 Task: Add a condition where "Tags Contains at least one of the following" add a tag "ASAP" in new tickets in your groups.
Action: Mouse moved to (121, 446)
Screenshot: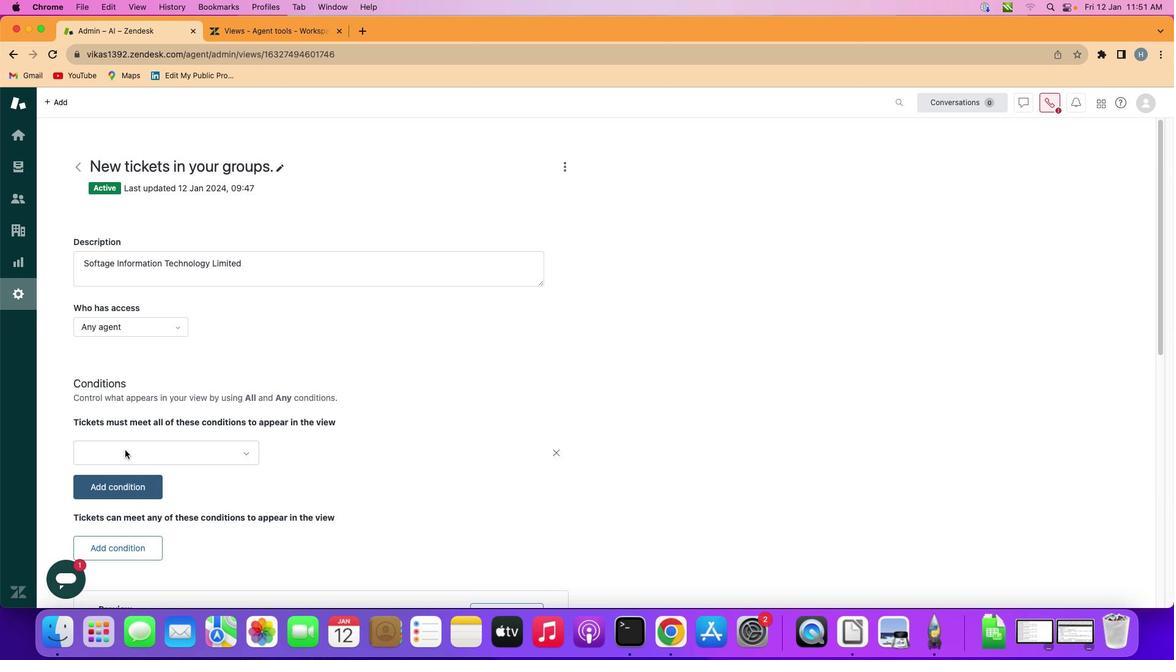
Action: Mouse pressed left at (121, 446)
Screenshot: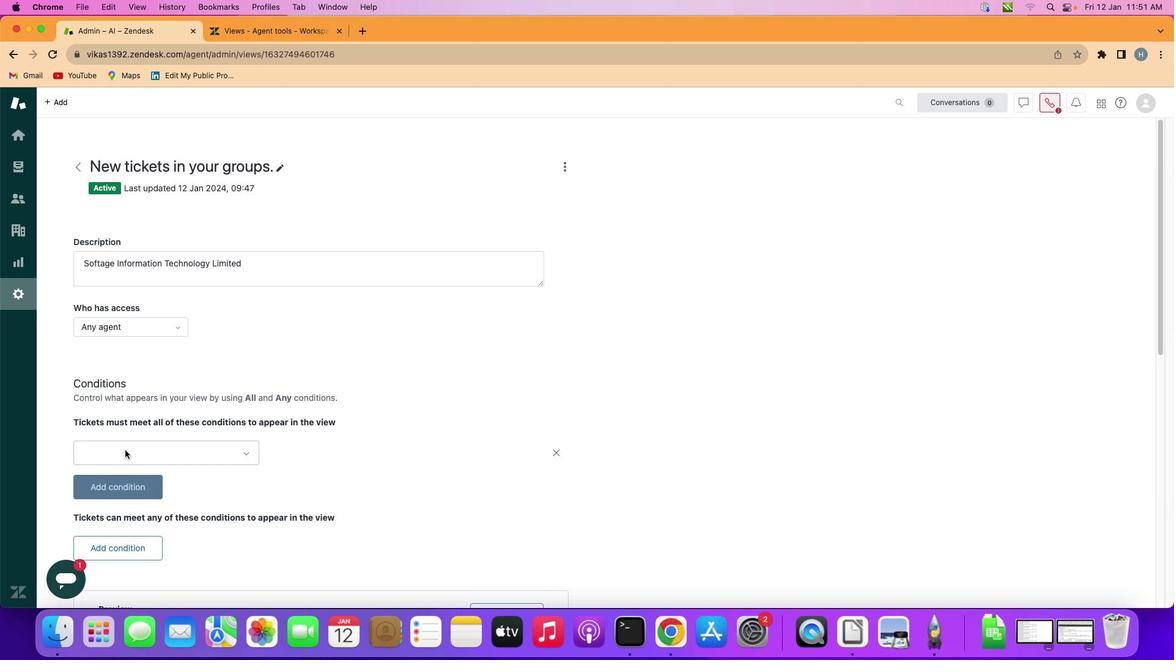 
Action: Mouse moved to (190, 441)
Screenshot: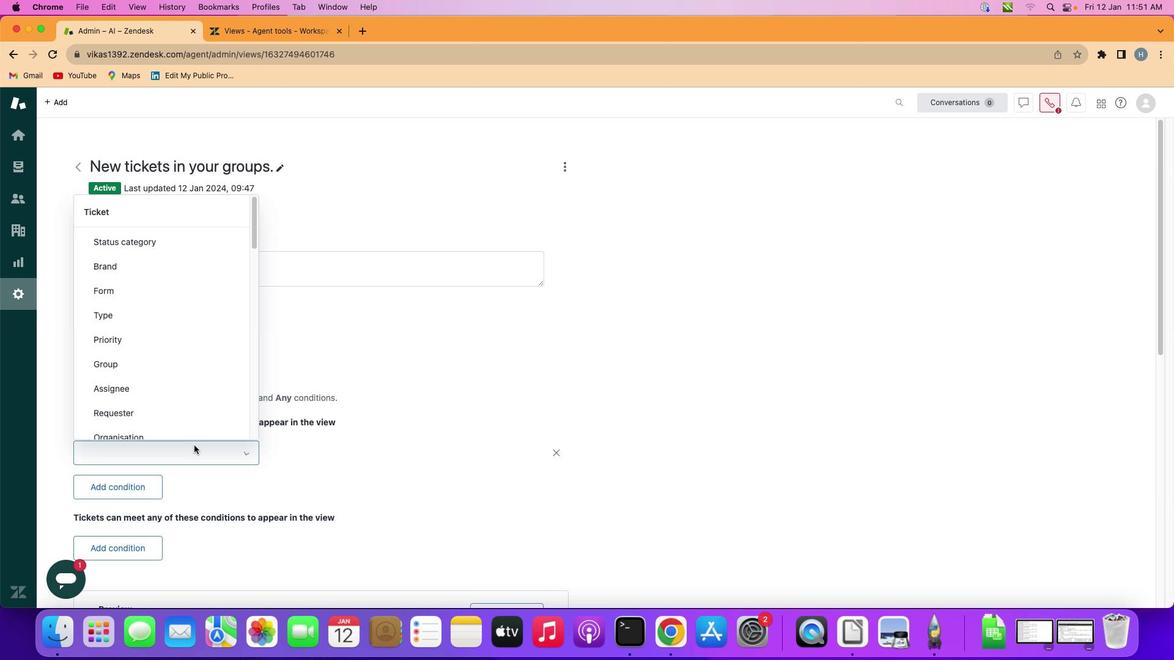 
Action: Mouse pressed left at (190, 441)
Screenshot: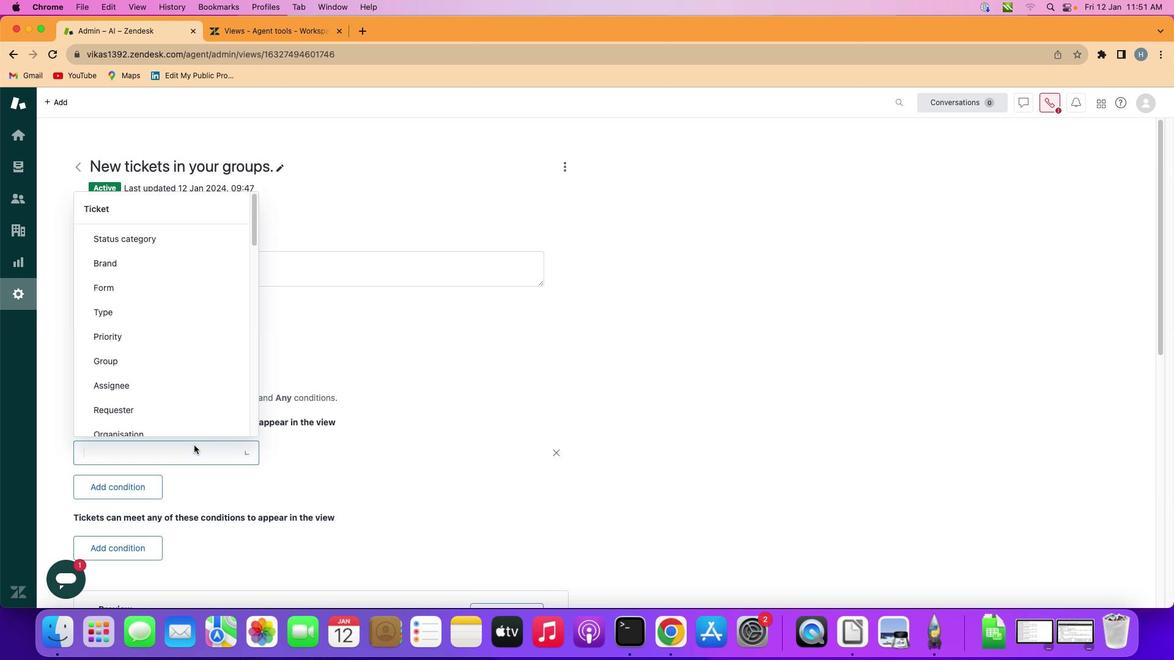 
Action: Mouse moved to (185, 319)
Screenshot: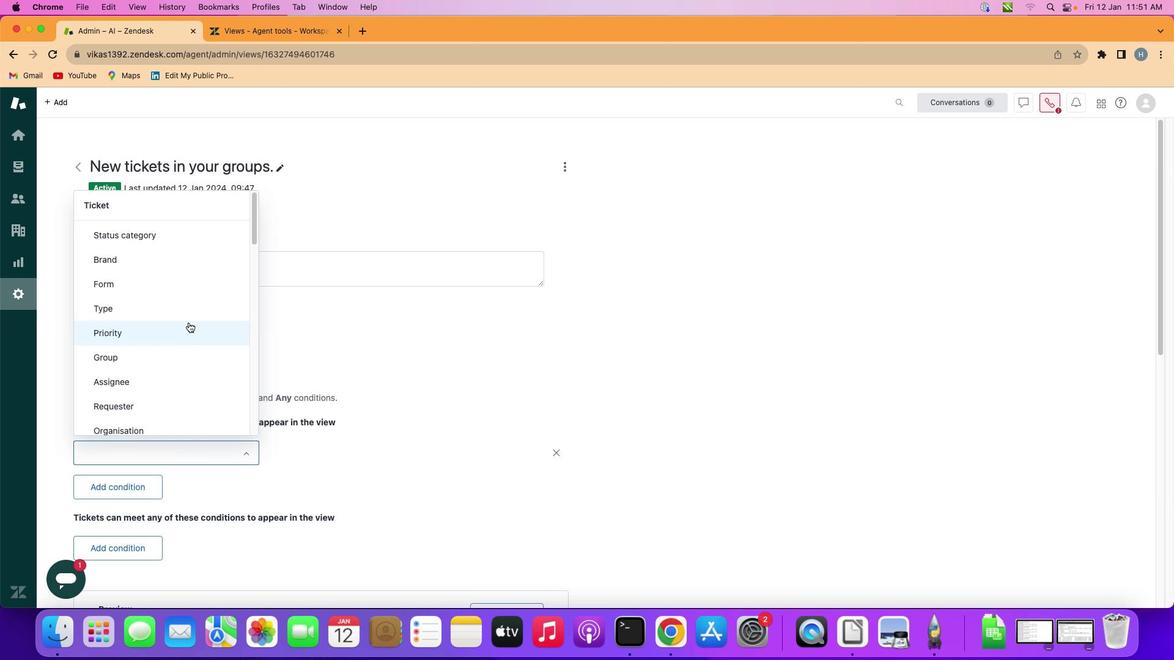 
Action: Mouse scrolled (185, 319) with delta (-3, -3)
Screenshot: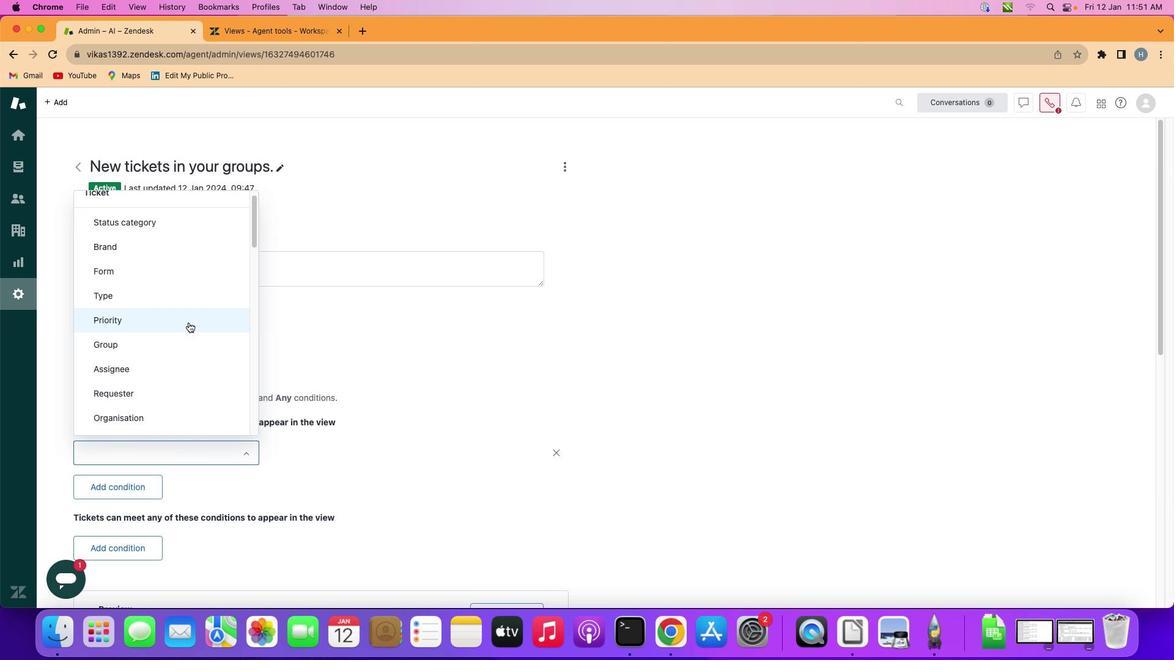 
Action: Mouse scrolled (185, 319) with delta (-3, -3)
Screenshot: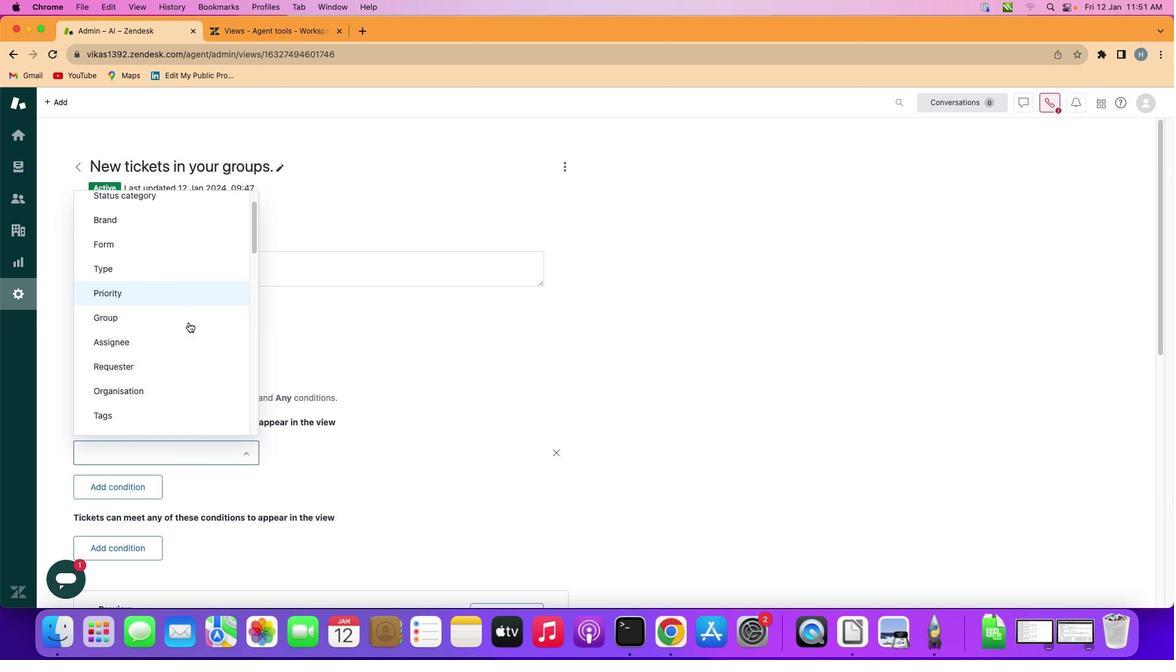 
Action: Mouse scrolled (185, 319) with delta (-3, -3)
Screenshot: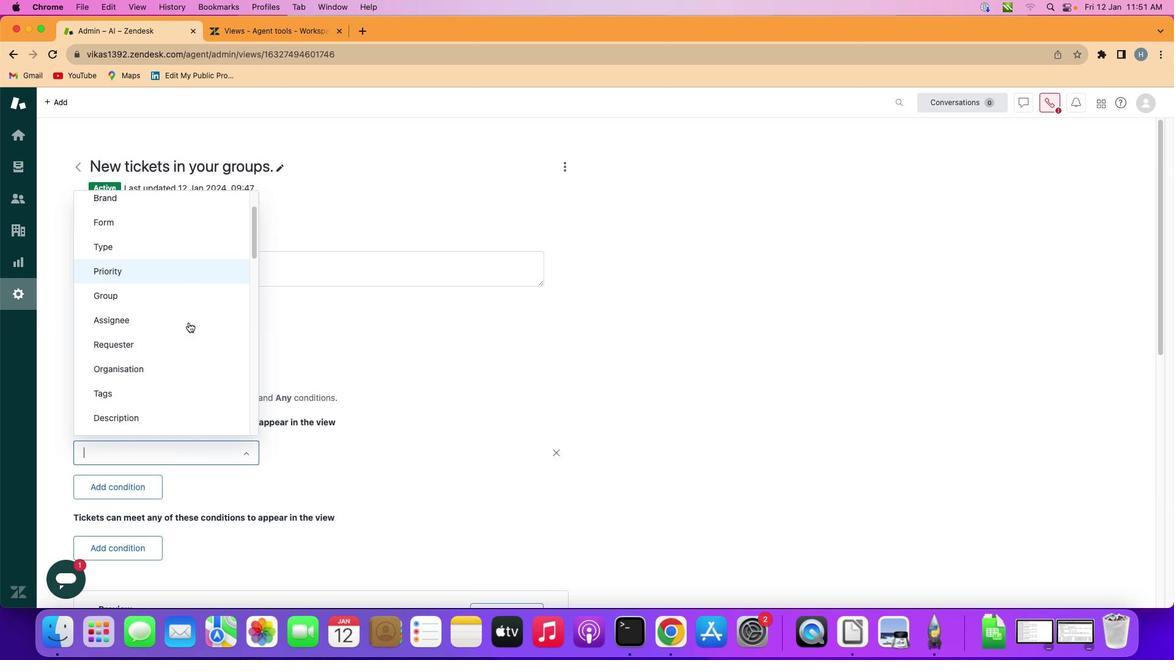 
Action: Mouse scrolled (185, 319) with delta (-3, -3)
Screenshot: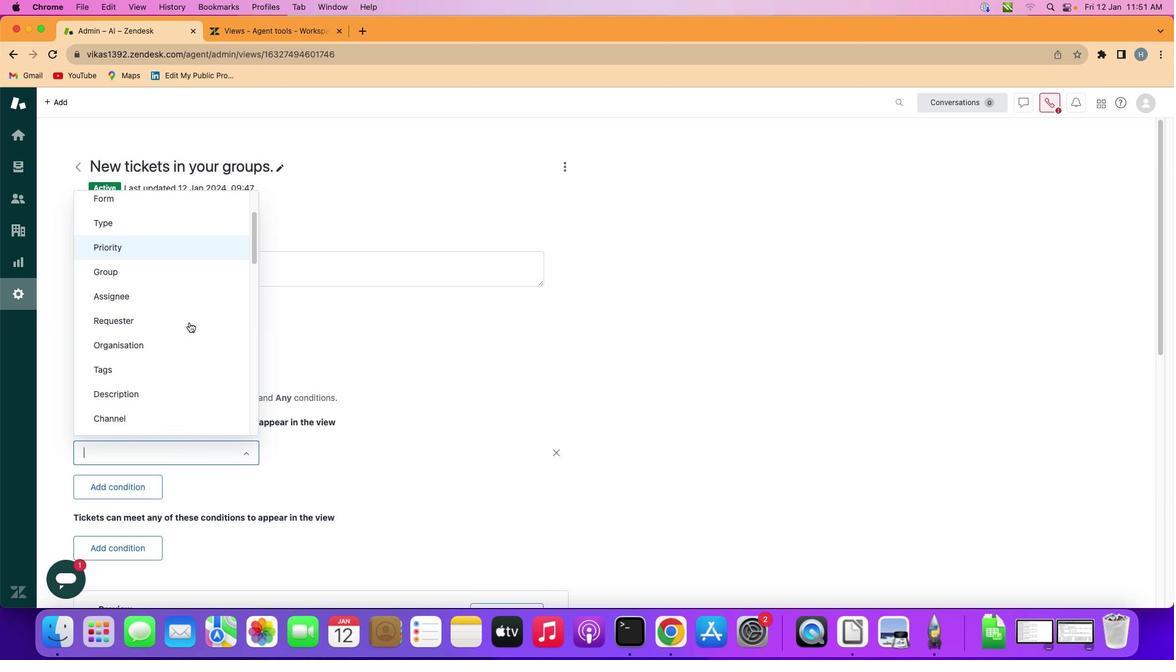 
Action: Mouse scrolled (185, 319) with delta (-3, -3)
Screenshot: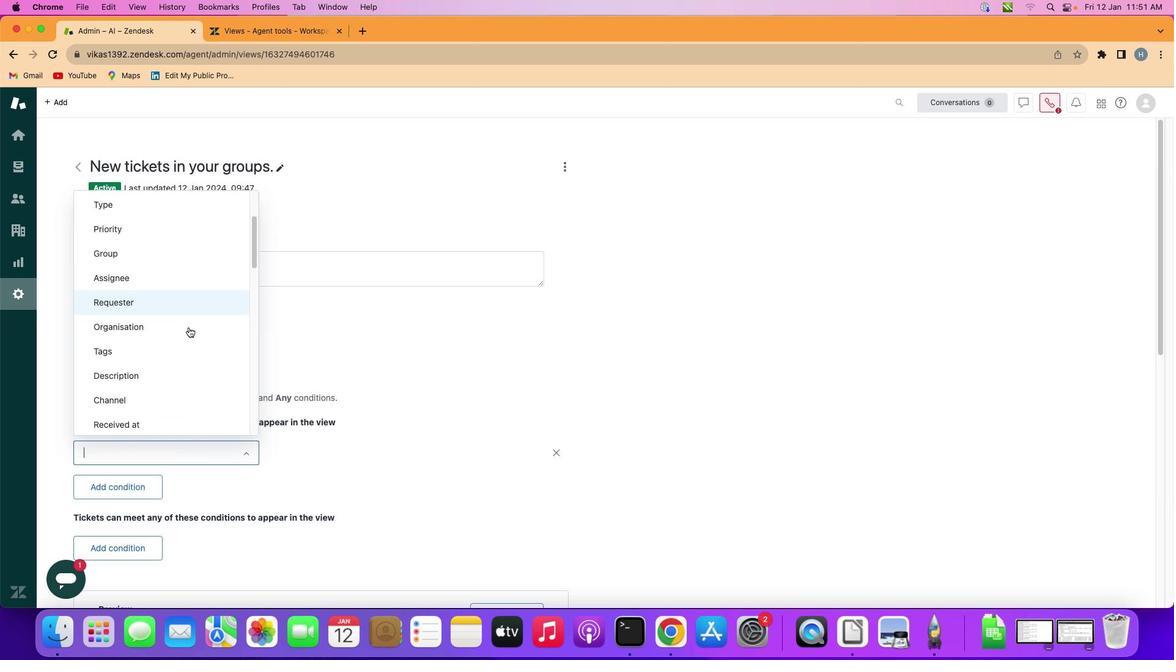 
Action: Mouse moved to (182, 343)
Screenshot: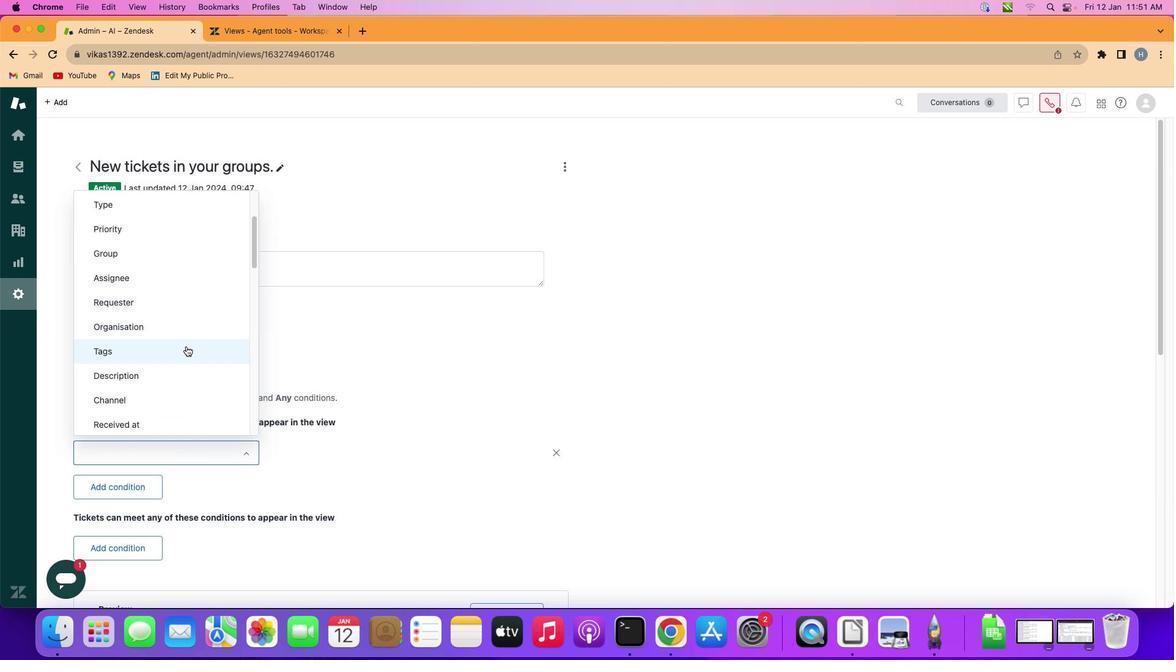 
Action: Mouse pressed left at (182, 343)
Screenshot: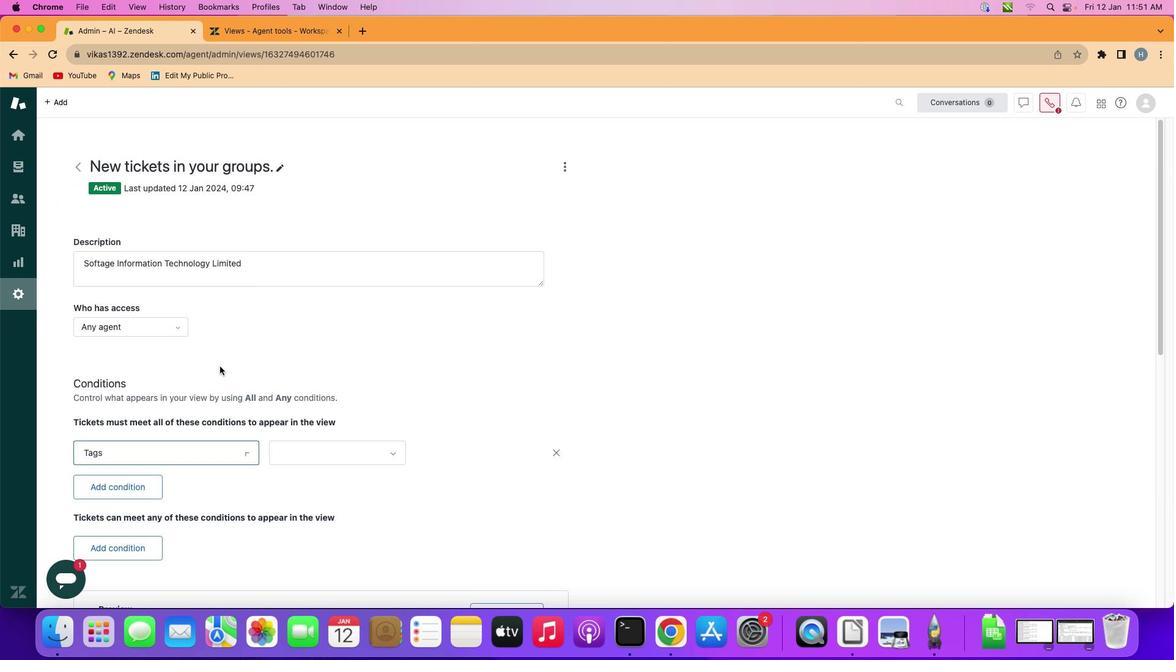 
Action: Mouse moved to (332, 446)
Screenshot: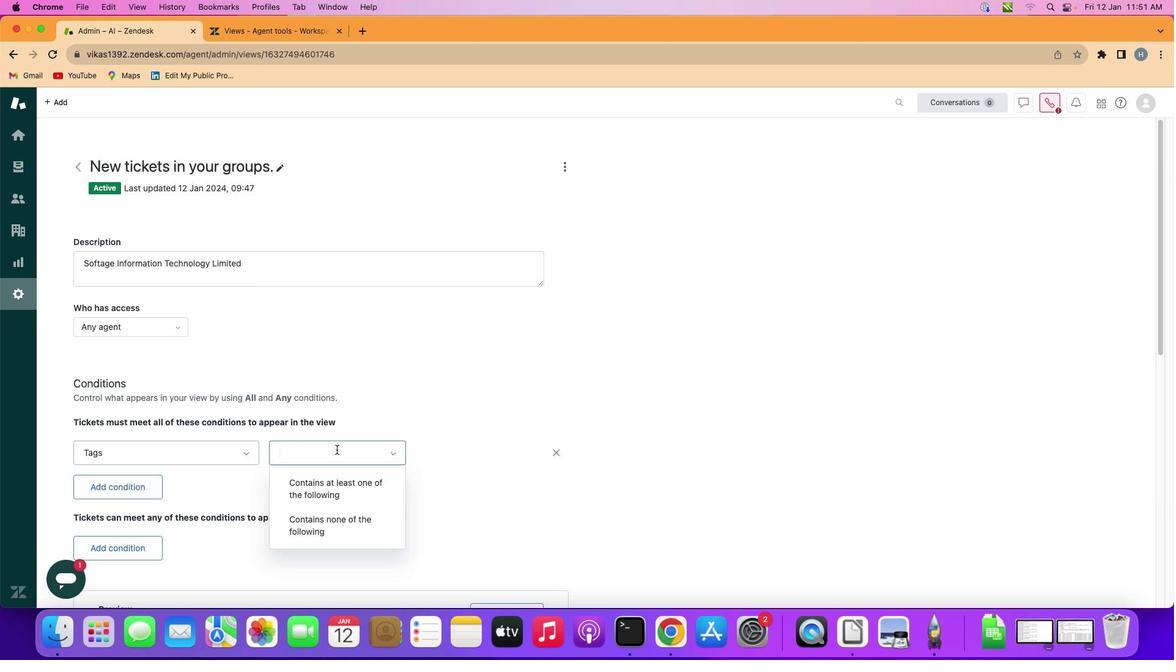 
Action: Mouse pressed left at (332, 446)
Screenshot: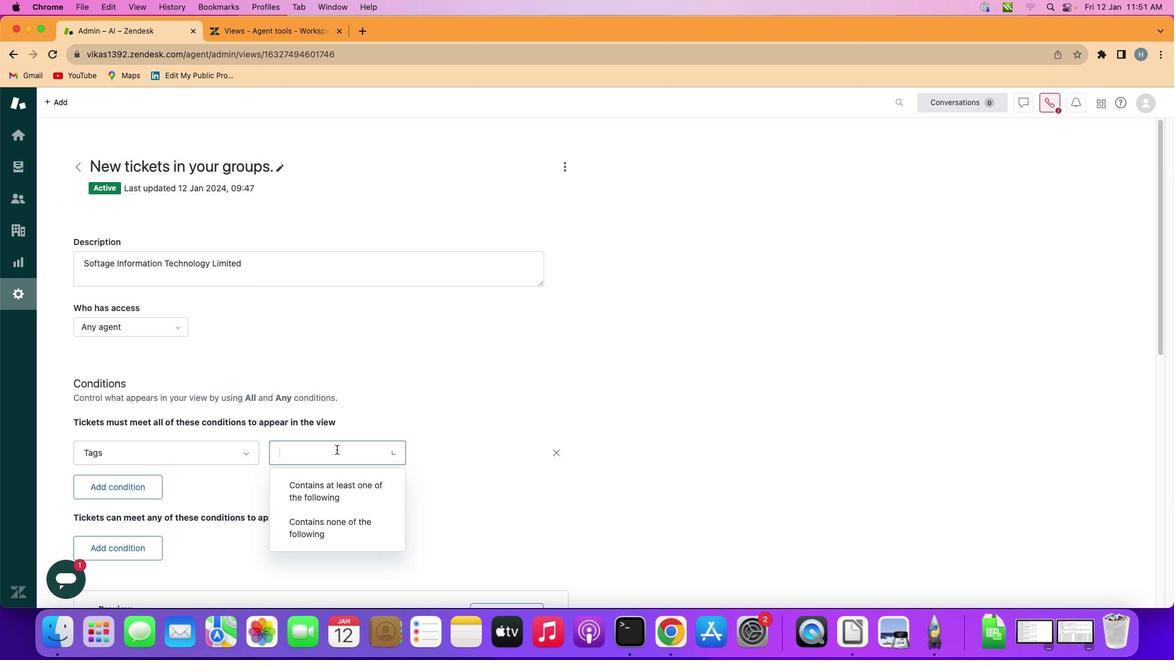 
Action: Mouse moved to (331, 488)
Screenshot: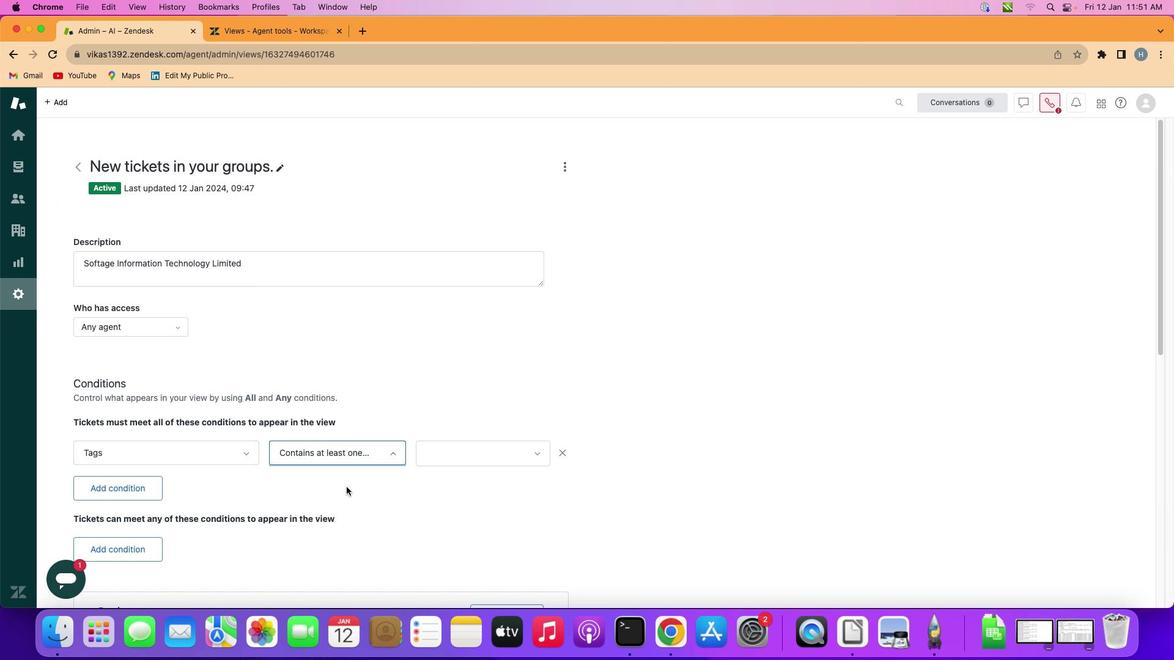 
Action: Mouse pressed left at (331, 488)
Screenshot: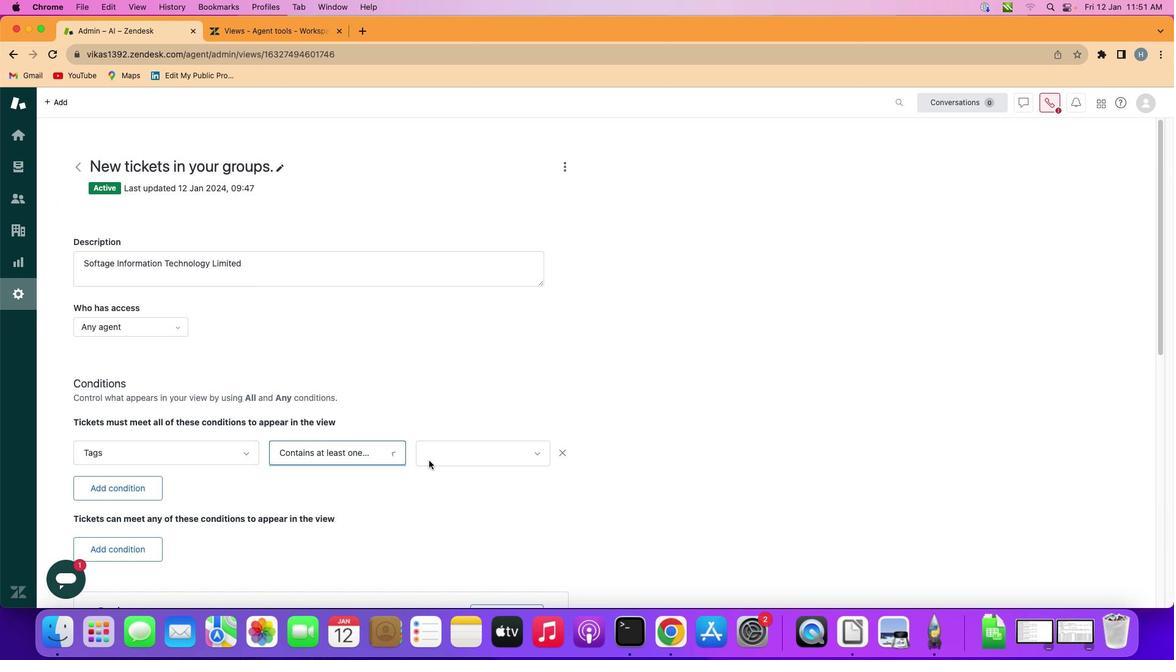 
Action: Mouse moved to (462, 439)
Screenshot: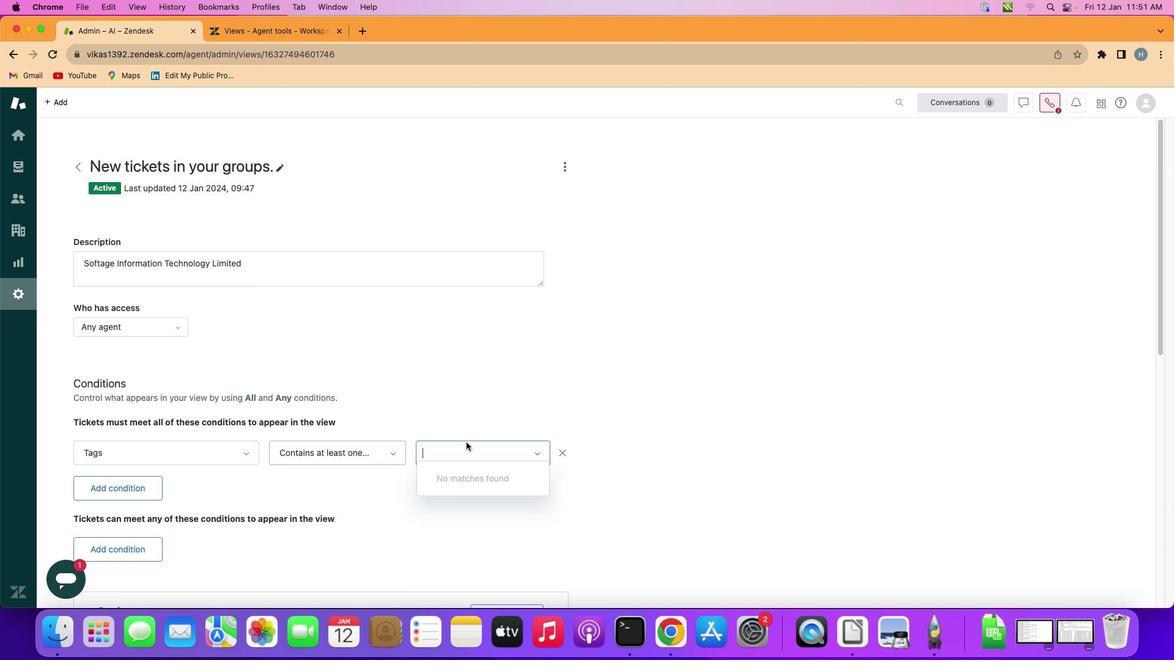 
Action: Mouse pressed left at (462, 439)
Screenshot: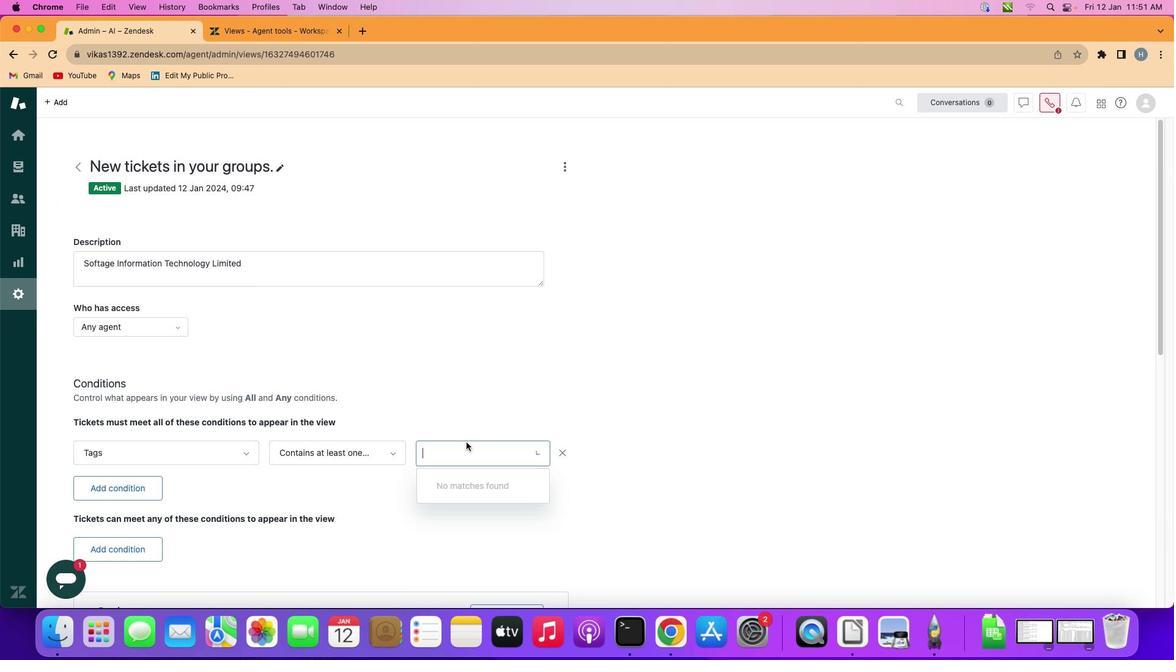 
Action: Key pressed Key.shift'A''S''A''P'
Screenshot: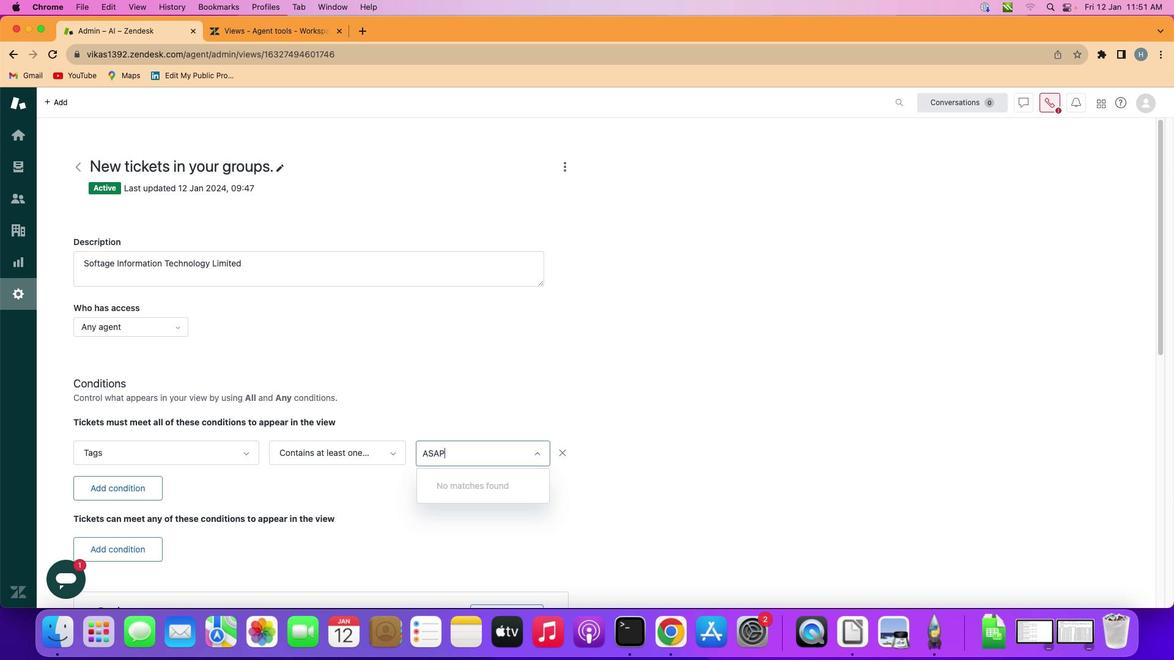 
Action: Mouse moved to (465, 435)
Screenshot: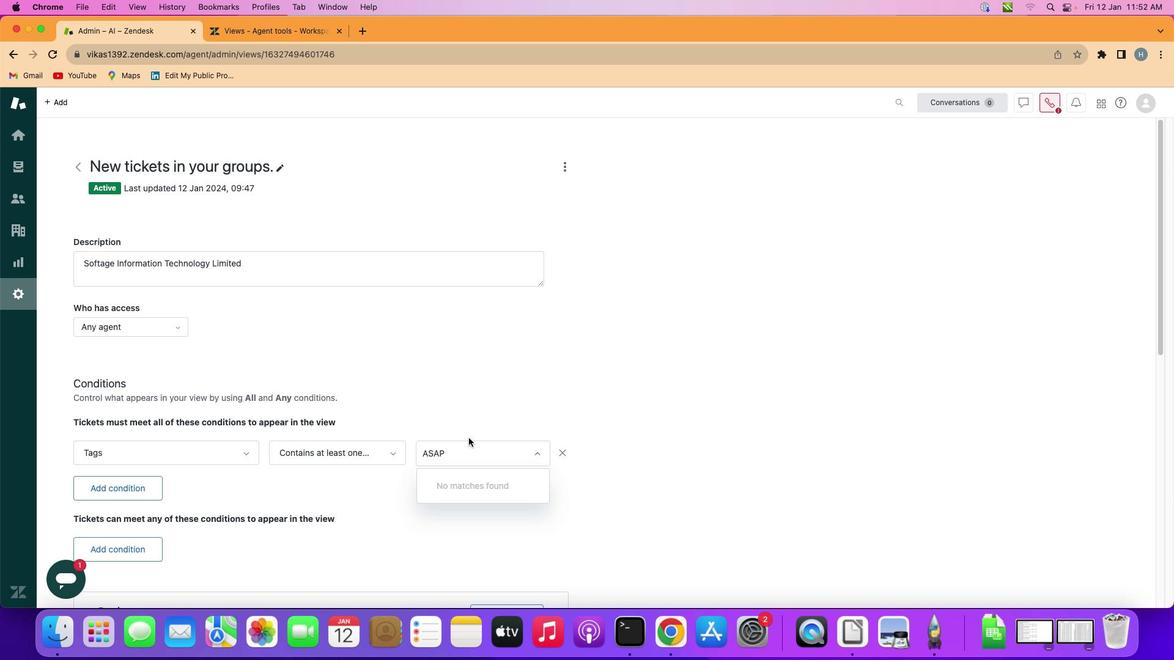 
